 Task: Add Sprouts St Johns Wort Alcohol Free to the cart.
Action: Mouse moved to (1258, 243)
Screenshot: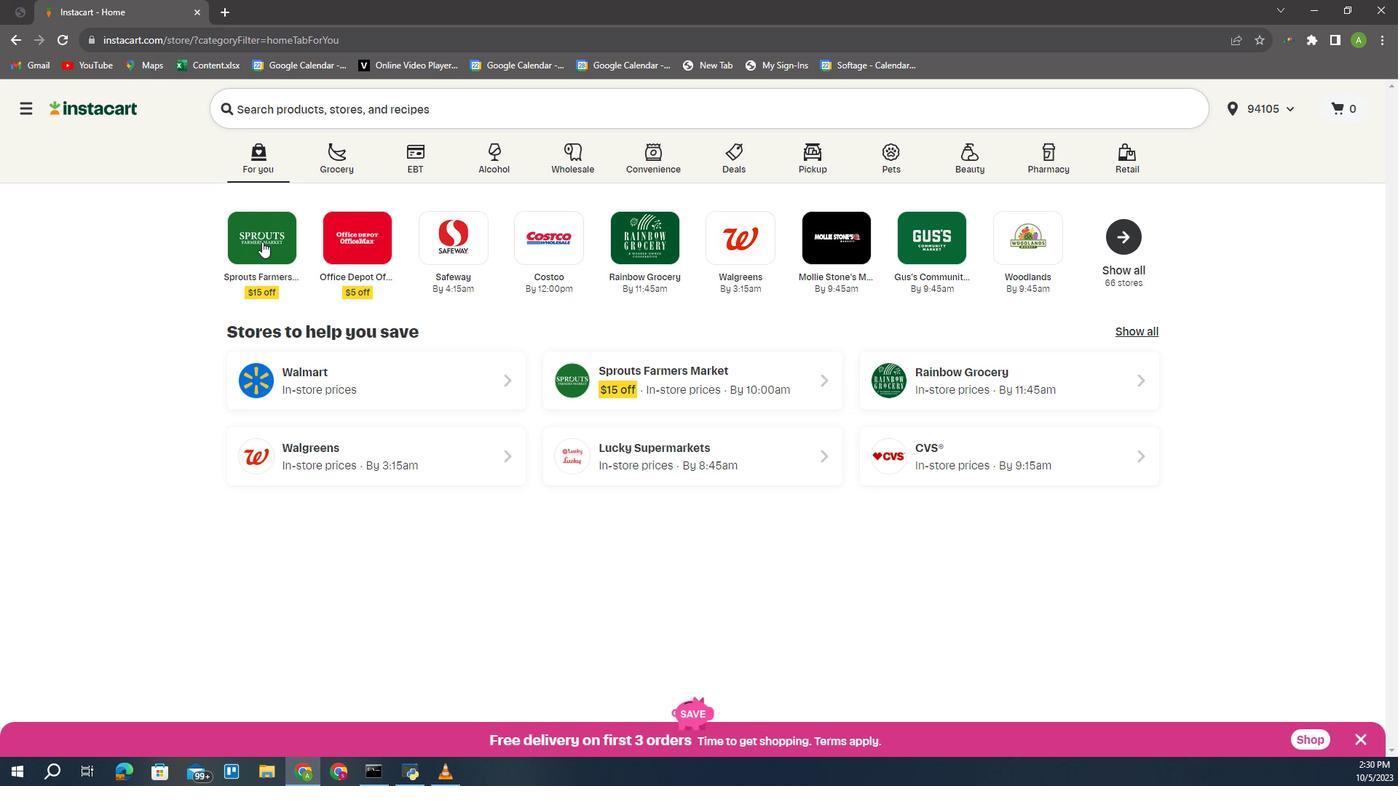 
Action: Mouse pressed left at (1258, 243)
Screenshot: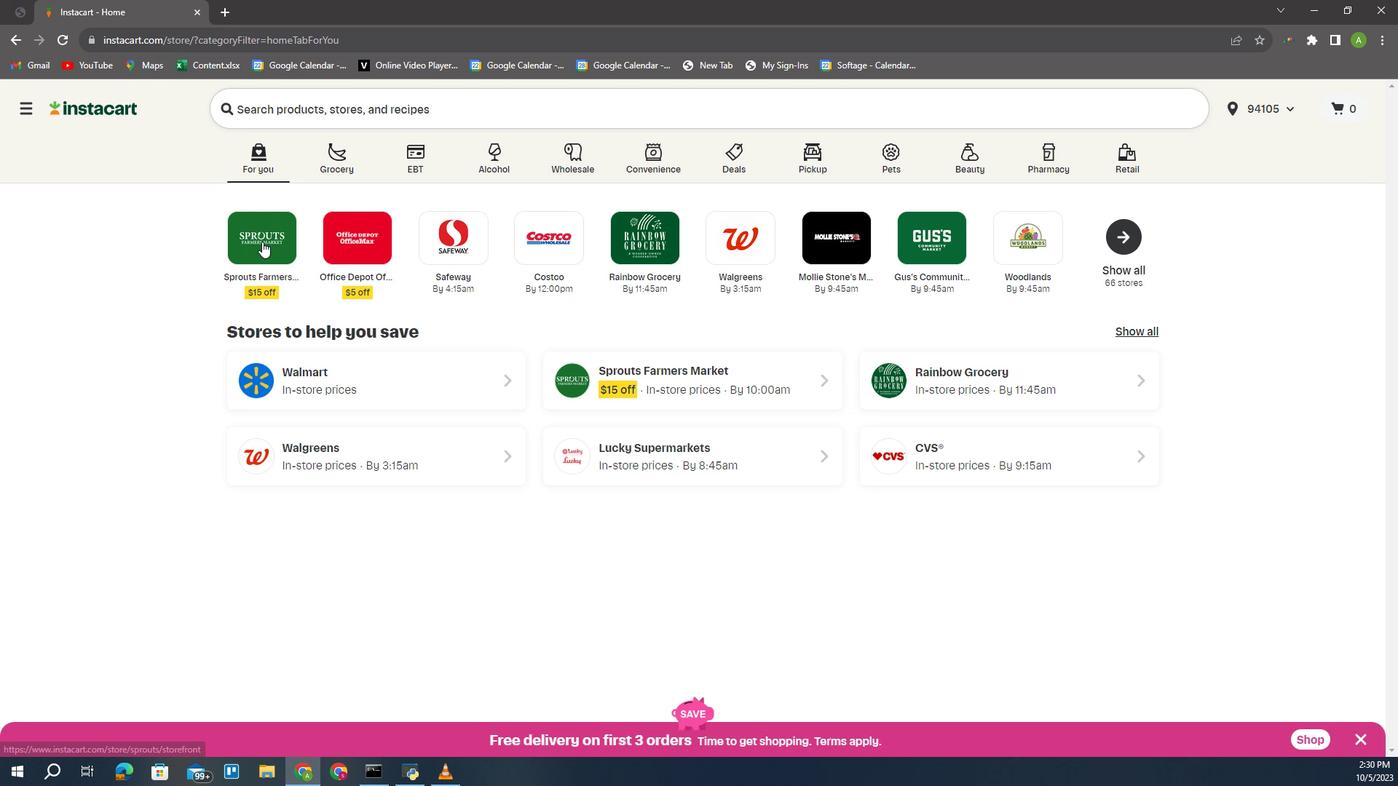 
Action: Mouse moved to (1120, 466)
Screenshot: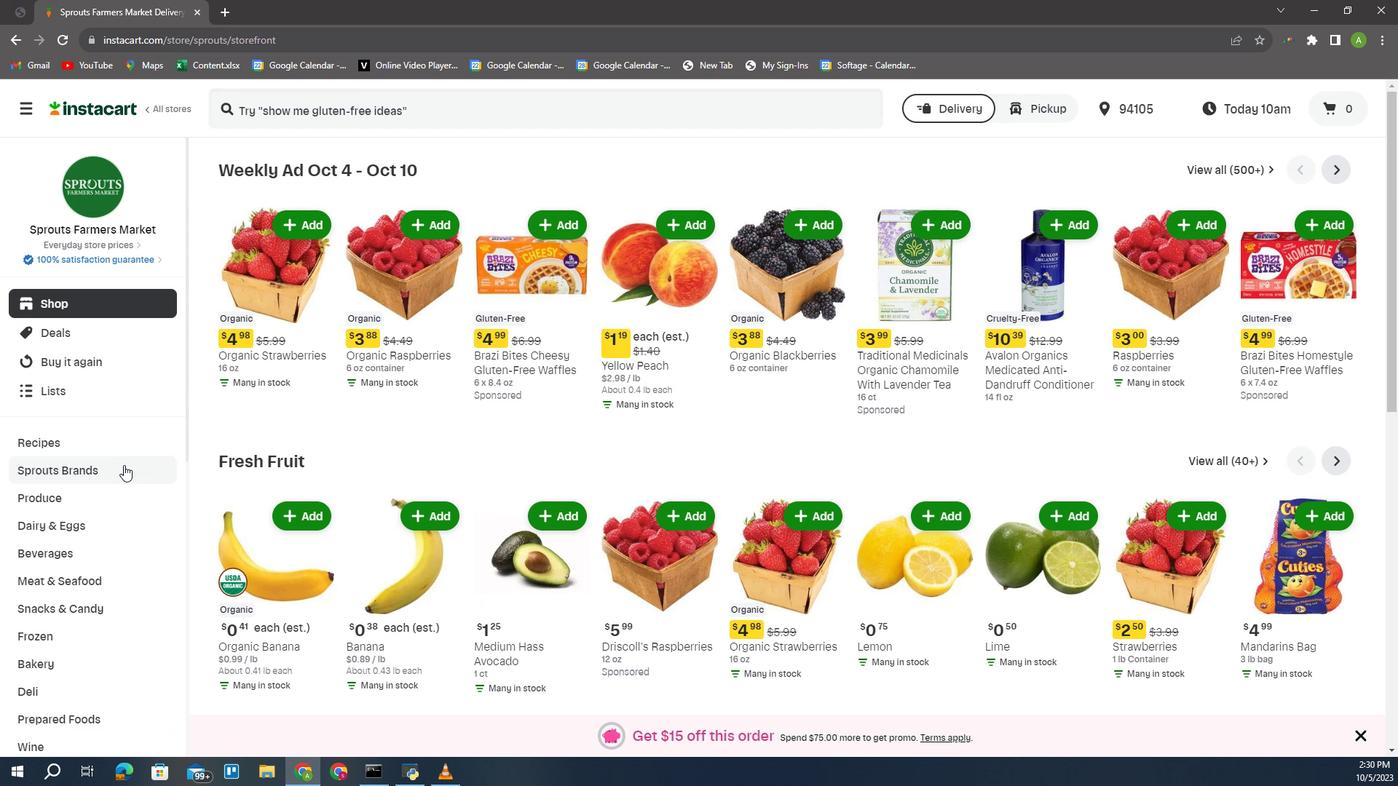 
Action: Mouse pressed left at (1120, 466)
Screenshot: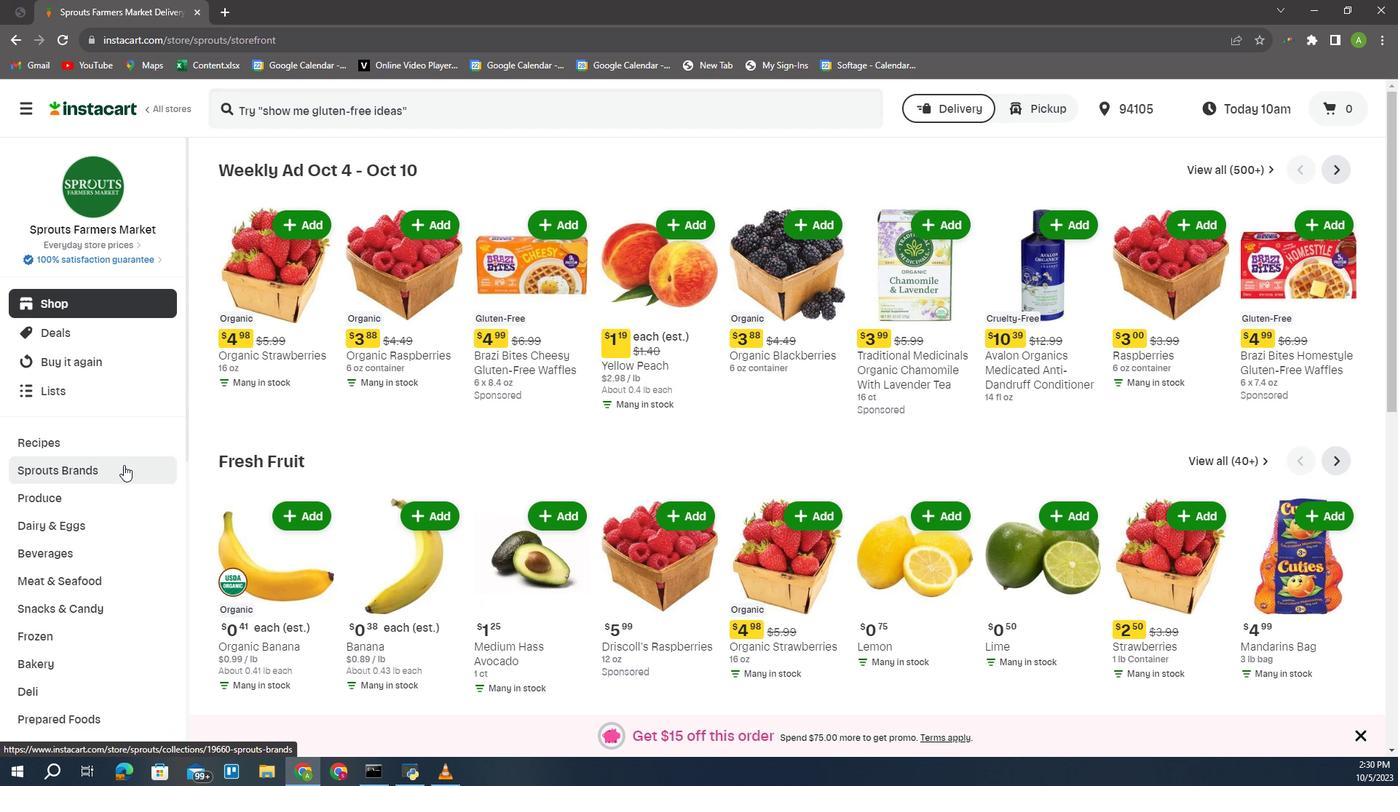
Action: Mouse moved to (1098, 673)
Screenshot: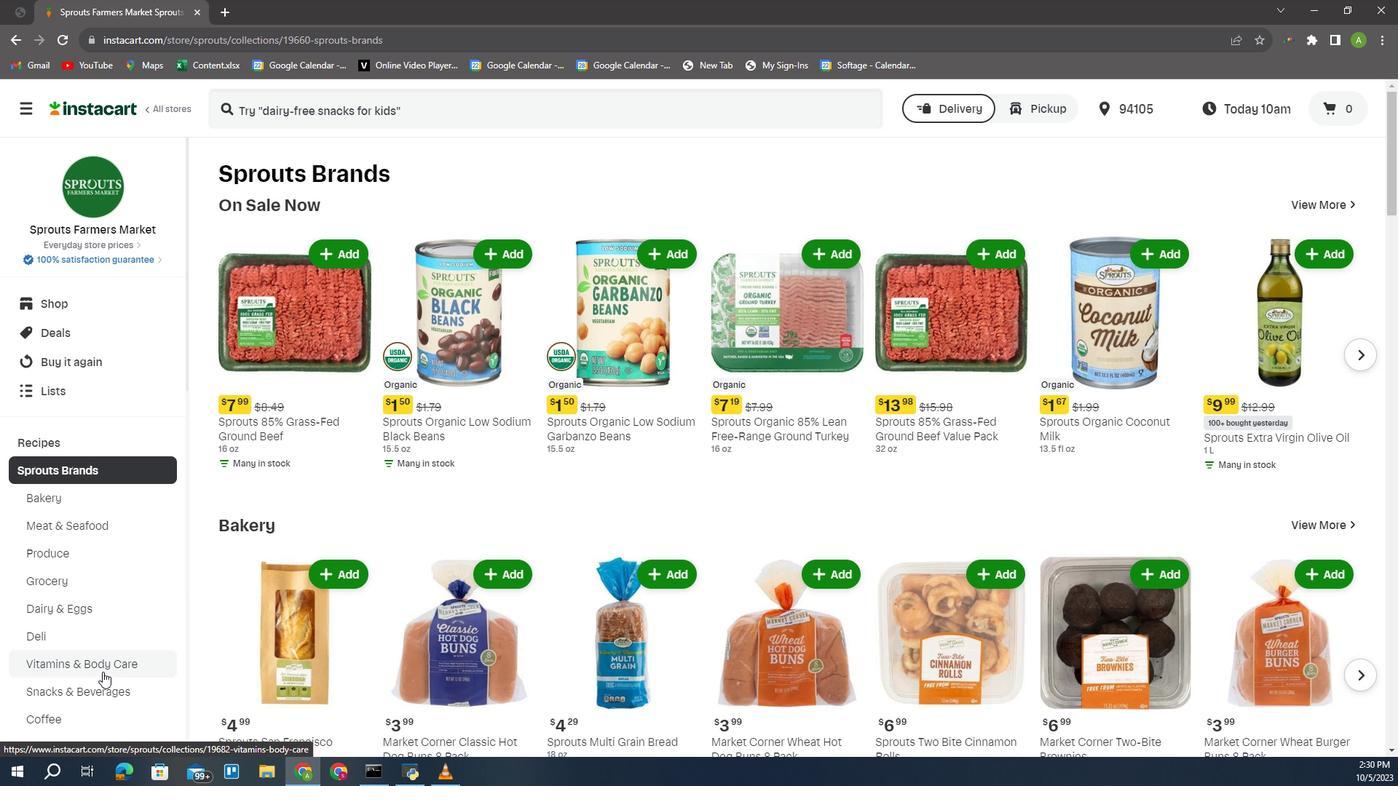 
Action: Mouse pressed left at (1098, 673)
Screenshot: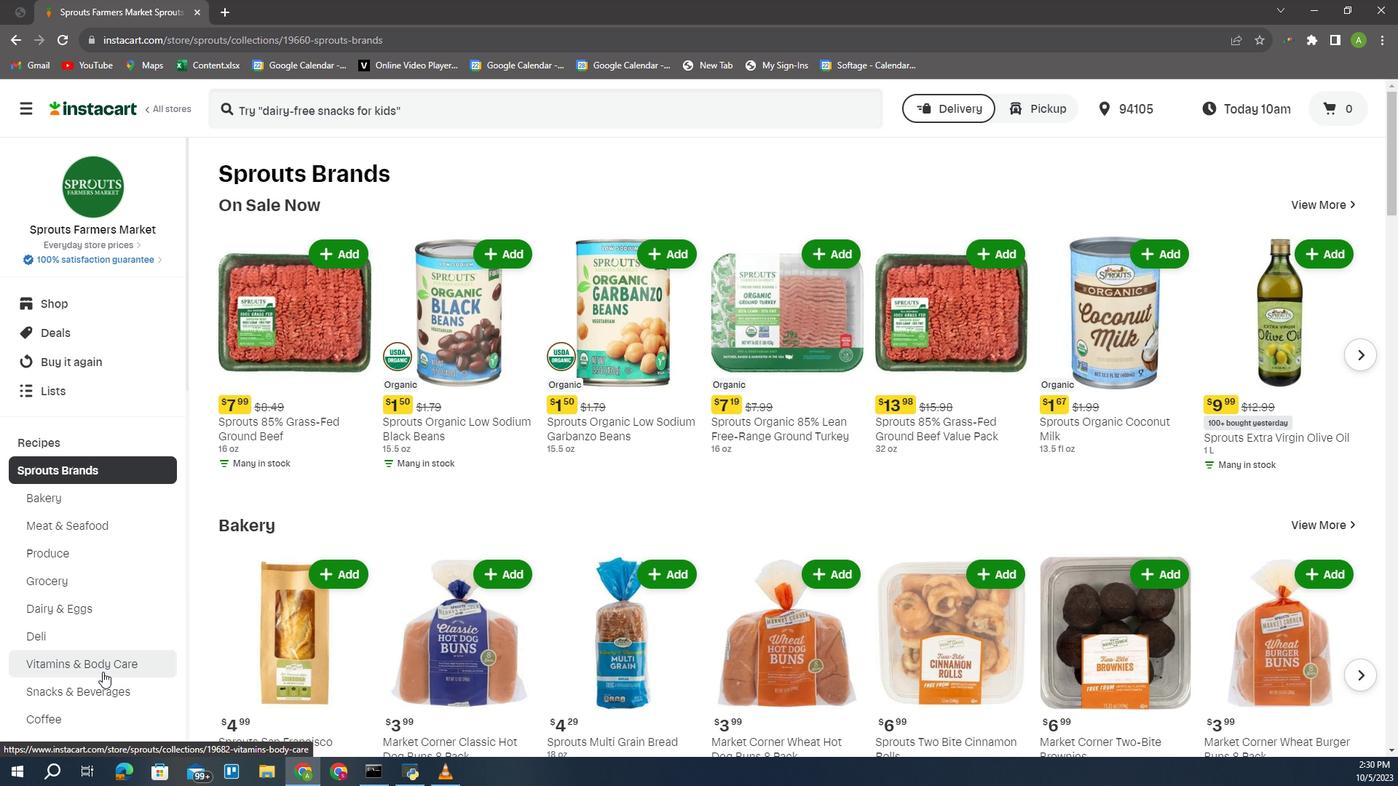 
Action: Mouse moved to (1305, 109)
Screenshot: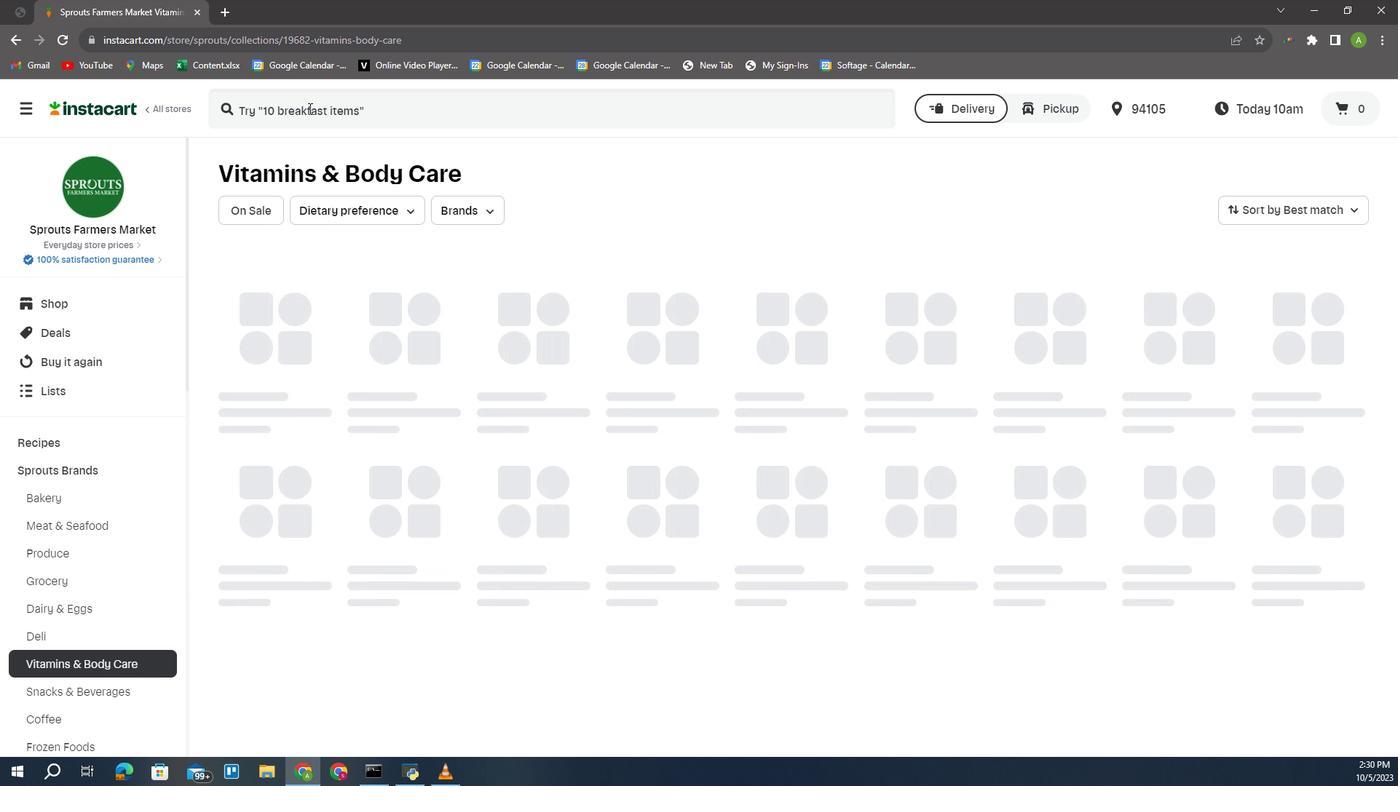 
Action: Mouse pressed left at (1305, 109)
Screenshot: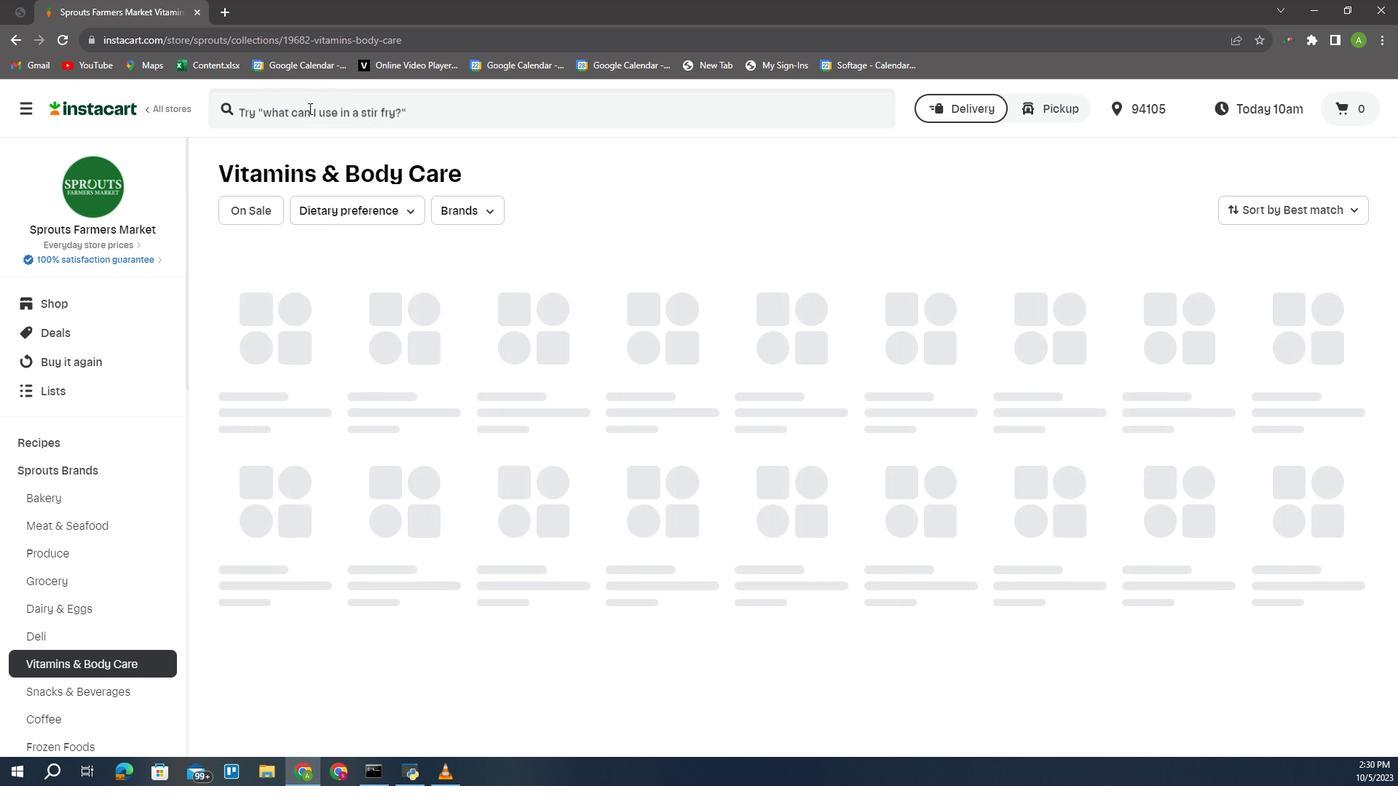 
Action: Key pressed st<Key.space>johns<Key.space>wort<Key.space><Key.shift>Alcohol<Key.space>free<Key.enter>
Screenshot: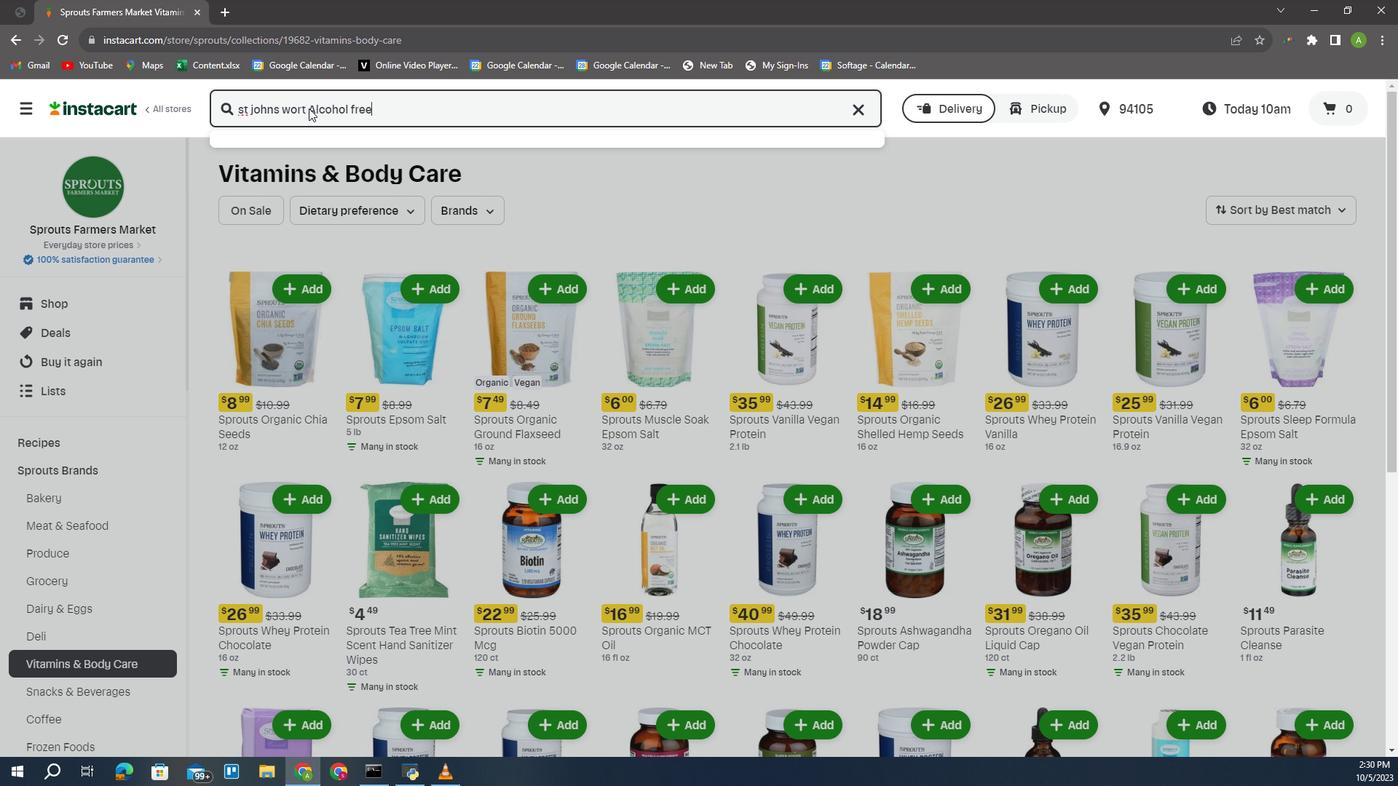 
Action: Mouse moved to (1346, 245)
Screenshot: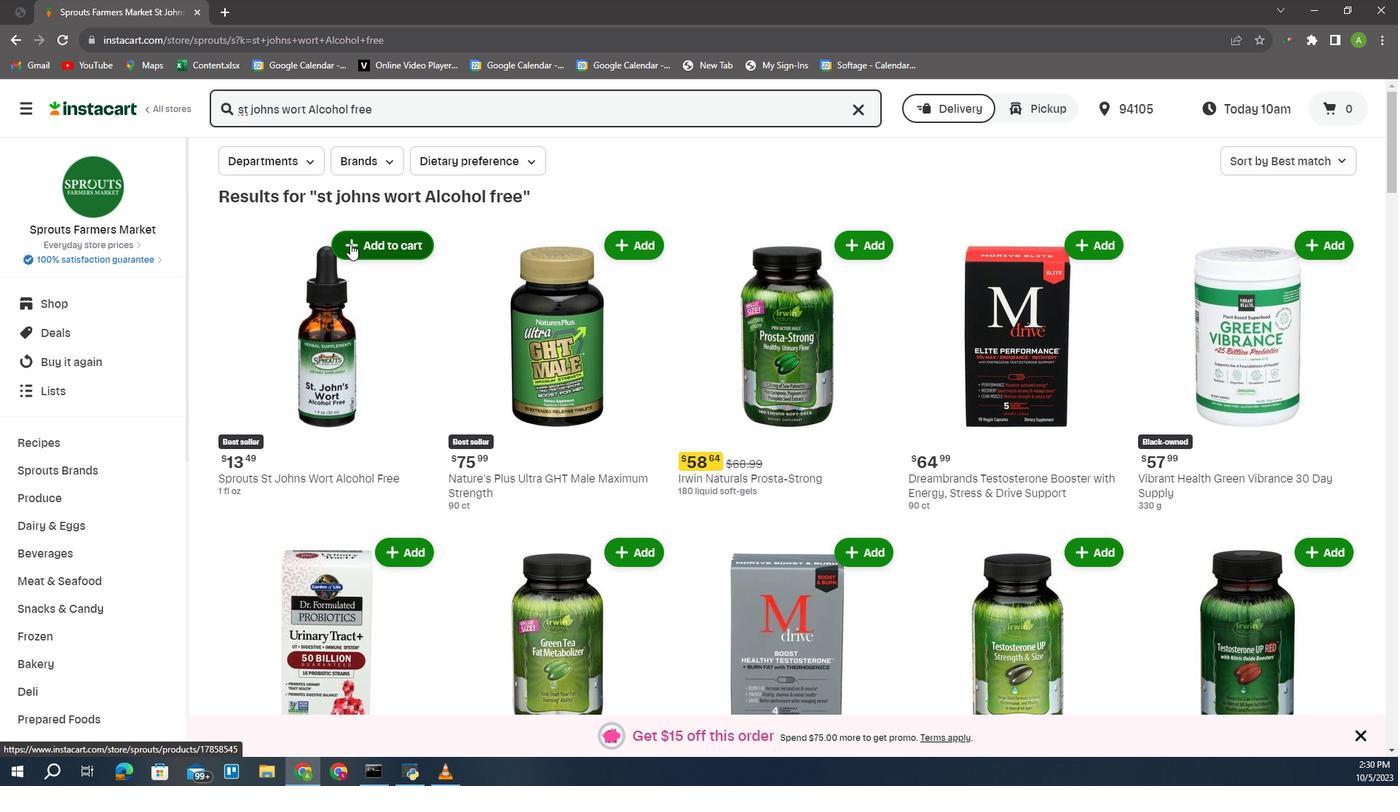 
Action: Mouse pressed left at (1346, 245)
Screenshot: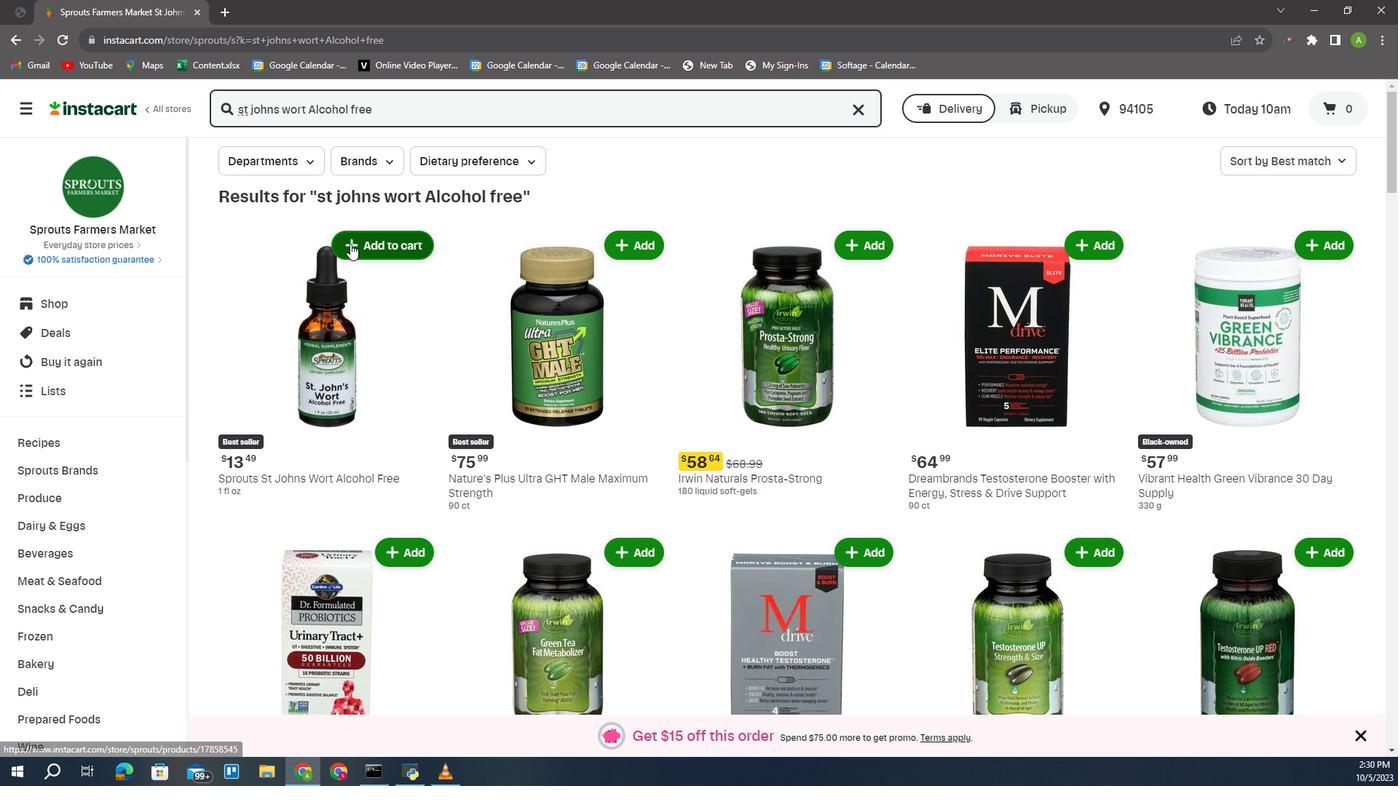 
